 Task: Quality Control: Check audio loudness levels using EBU R128.
Action: Mouse moved to (484, 493)
Screenshot: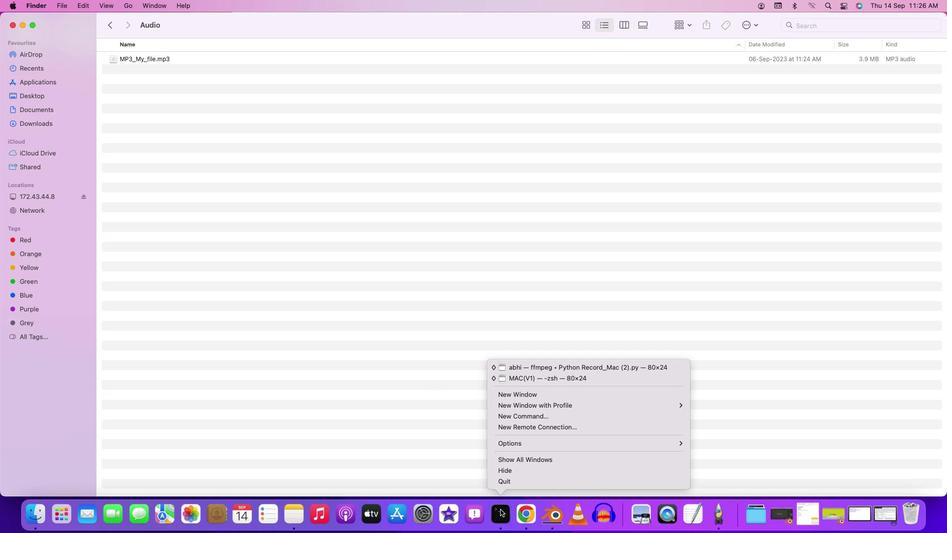 
Action: Mouse pressed right at (484, 493)
Screenshot: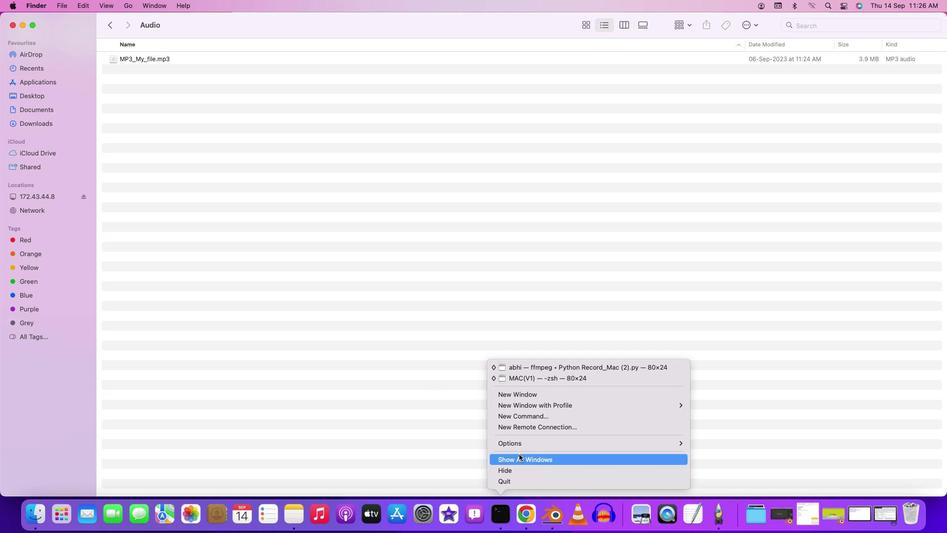 
Action: Mouse moved to (506, 379)
Screenshot: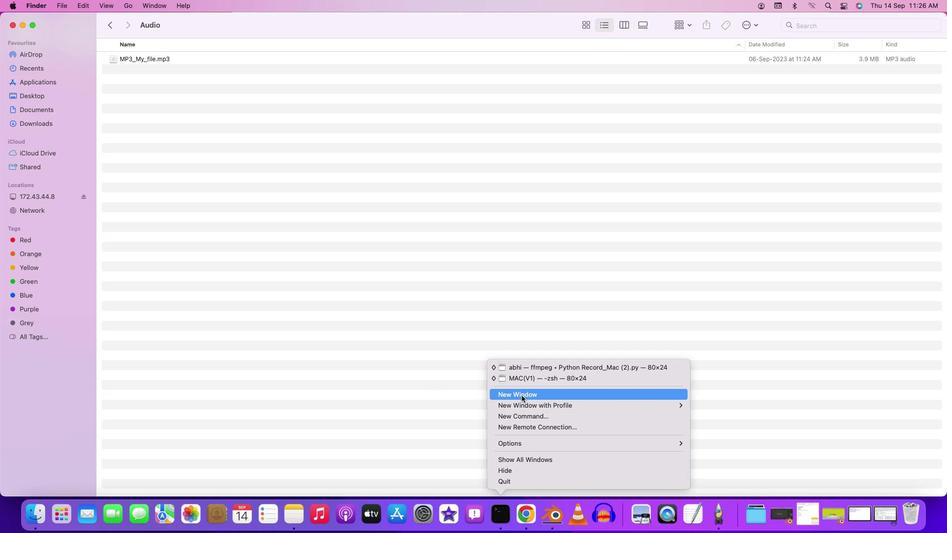 
Action: Mouse pressed left at (506, 379)
Screenshot: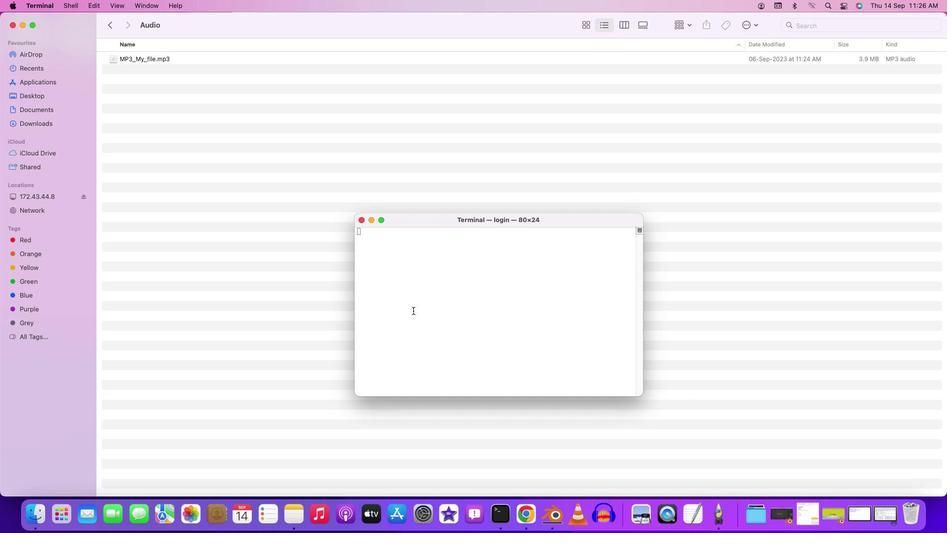 
Action: Mouse moved to (390, 226)
Screenshot: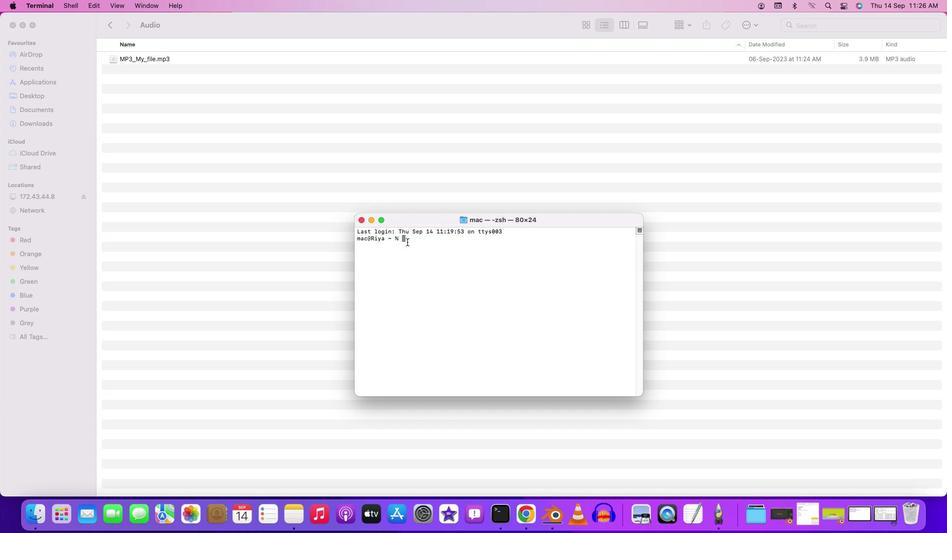 
Action: Mouse pressed left at (390, 226)
Screenshot: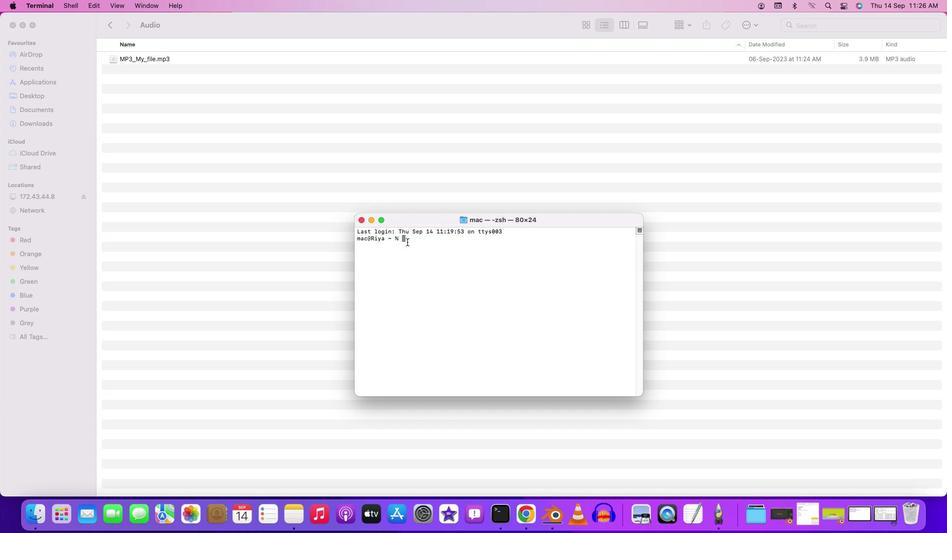 
Action: Mouse moved to (390, 226)
Screenshot: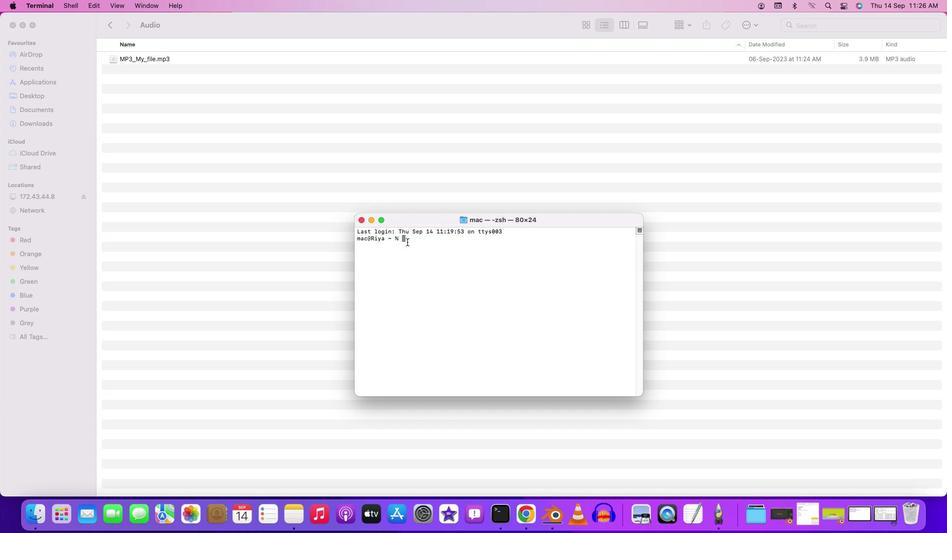 
Action: Key pressed 'c''d'Key.space'd''e''s''k''t''o''p'Key.enter'c''d'Key.spaceKey.shift'f''f''m''p''e''g'Key.enter'c''d'Key.spaceKey.shift'Q''u''a''l''i''t''y'Key.enter'c''d'Key.space'a'Key.backspaceKey.shift'A''u''d''i''o'Key.enter'f''f''m''p''e''g'Key.space'-''i'Key.spaceKey.shift'M''P''#'Key.backspace'3'Key.shift'_'Key.shift'M''y'Key.shift'_'Key.shift'f''i''l''e''.''n''p'Key.backspaceKey.backspace'm''p''3'Key.space'-''a''f'Key.space'e''b''u''r''1''2''8''-''p''e''a''k'Key.backspaceKey.backspaceKey.backspaceKey.backspaceKey.backspaceKey.shift'+'Key.backspace'=''e'Key.backspace'p''e''a''k''=''t''r''u''e'Key.space'-''f'Key.space'n''u''l''l'Key.space'-'Key.enter
Screenshot: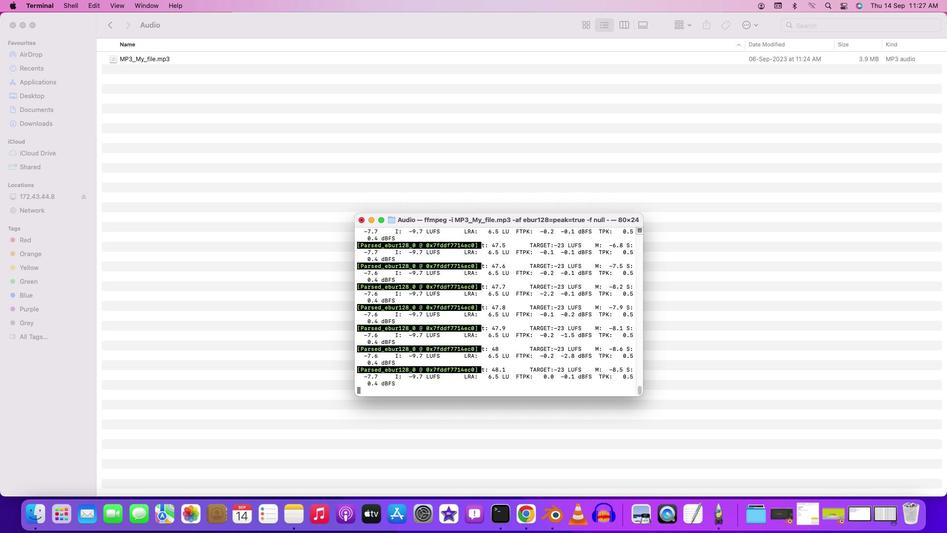 
Action: Mouse moved to (464, 362)
Screenshot: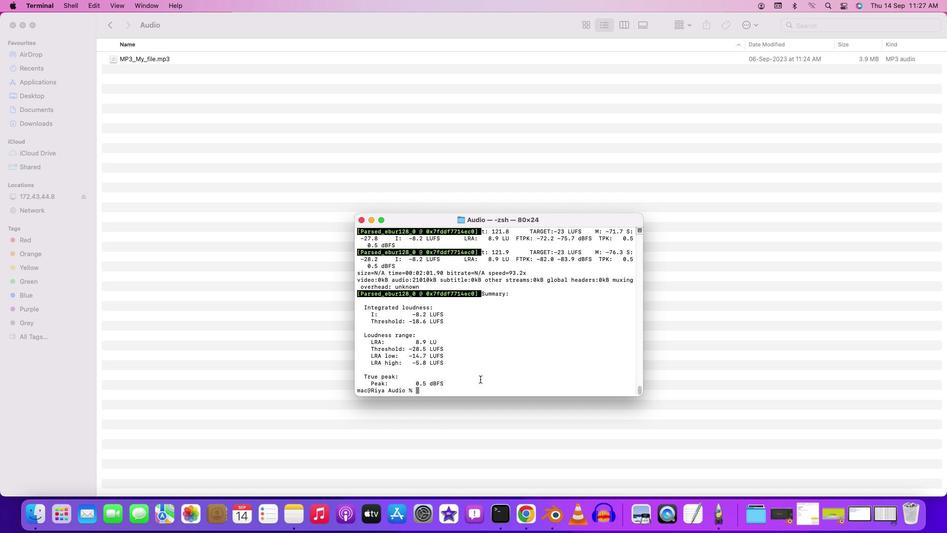 
